 Task: Select the UTC Time as time zone for the schedule.
Action: Mouse moved to (397, 567)
Screenshot: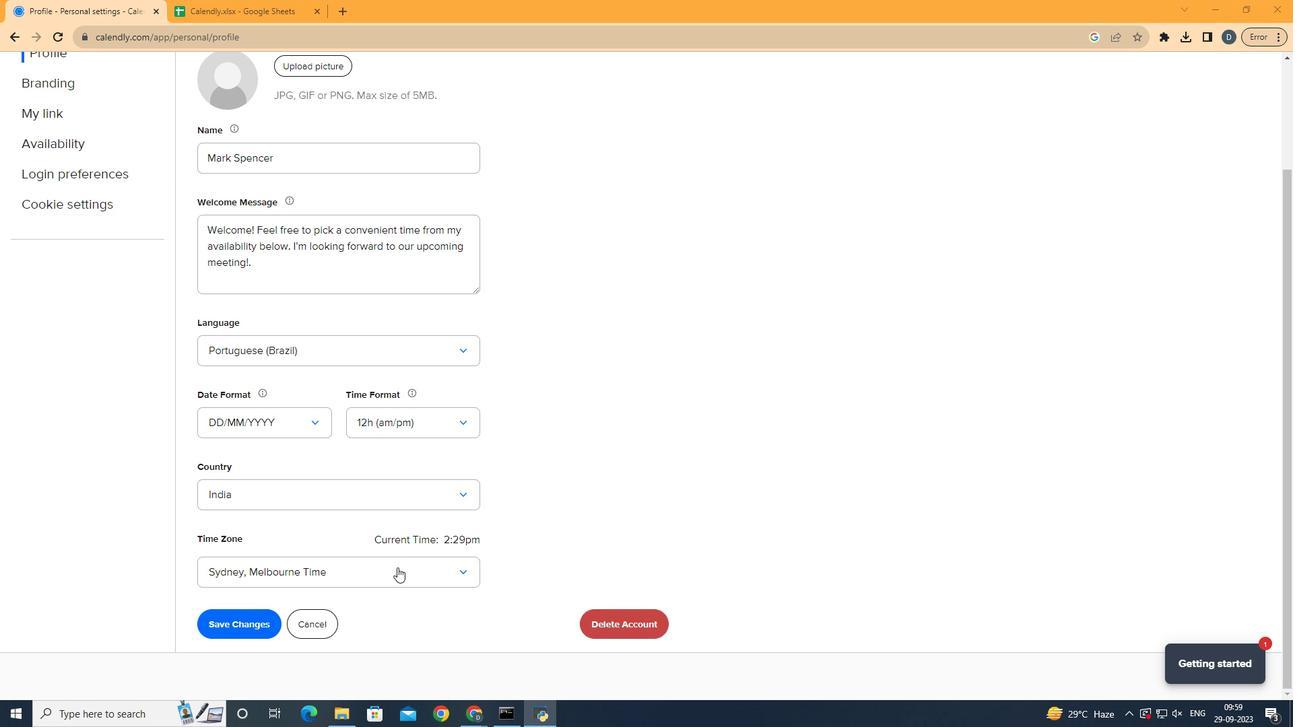 
Action: Mouse pressed left at (397, 567)
Screenshot: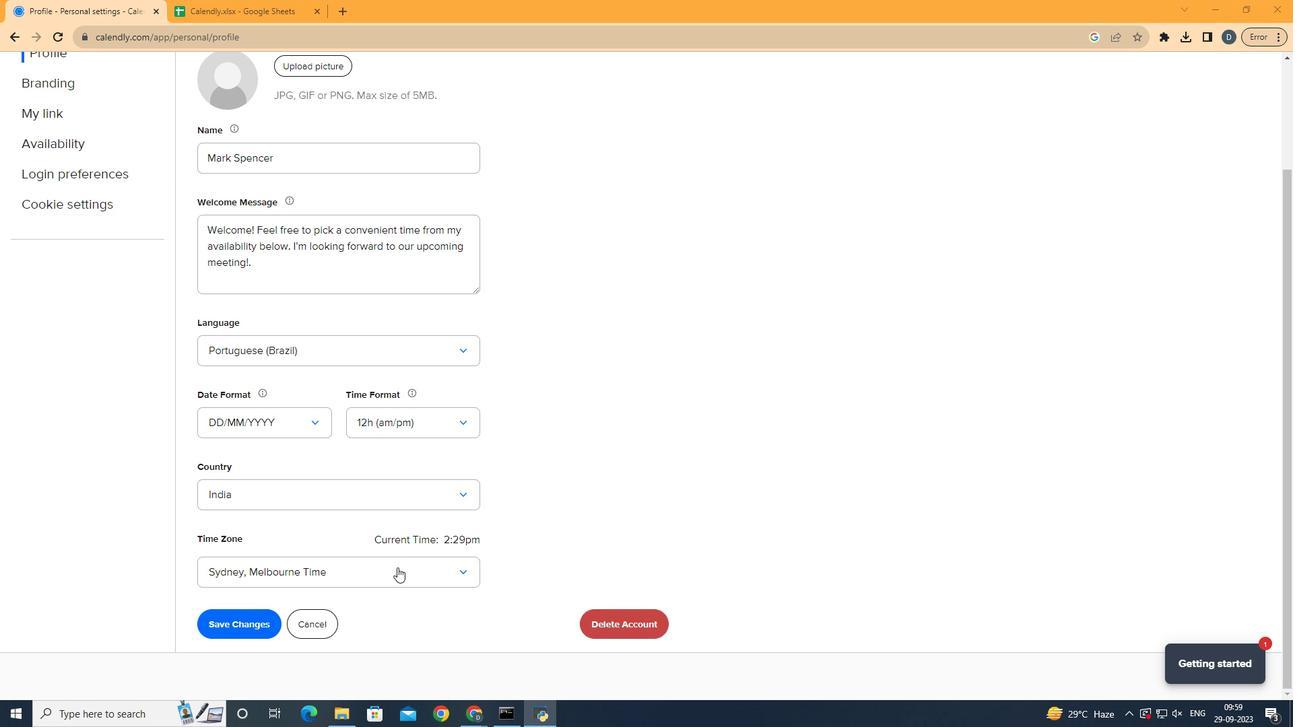 
Action: Mouse moved to (370, 595)
Screenshot: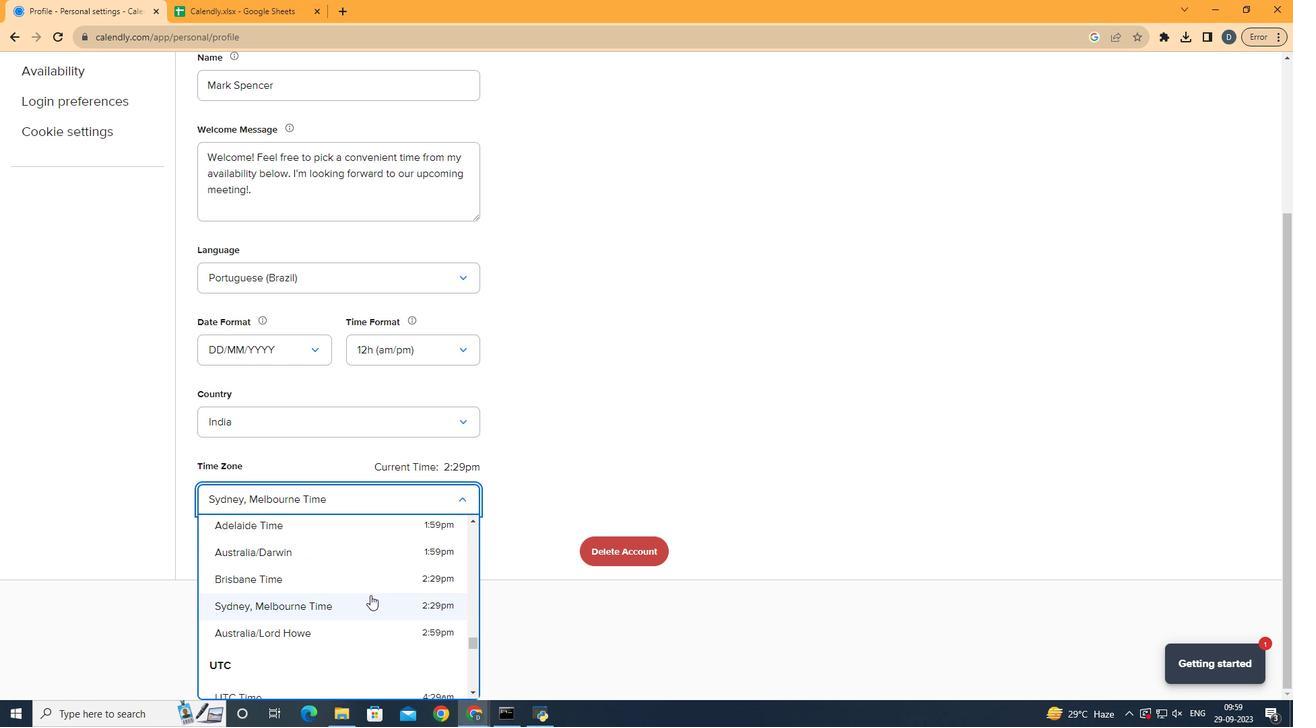 
Action: Mouse scrolled (370, 594) with delta (0, 0)
Screenshot: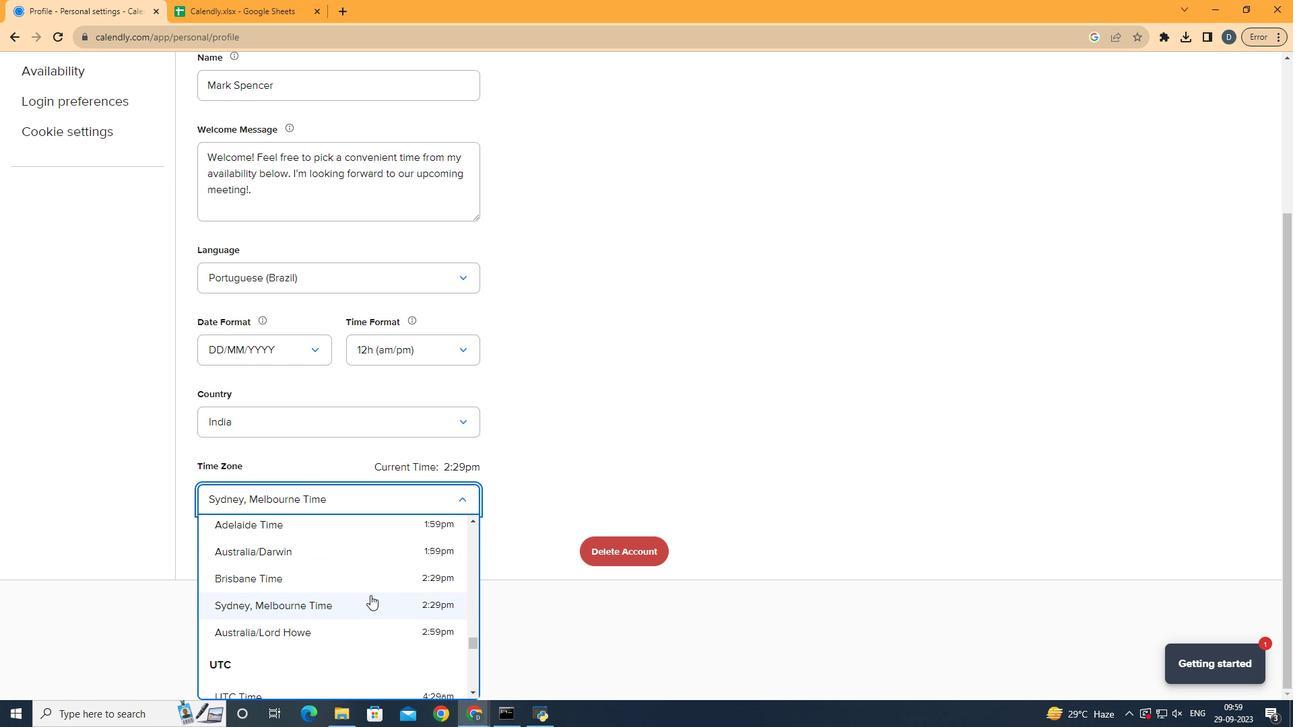 
Action: Mouse moved to (338, 624)
Screenshot: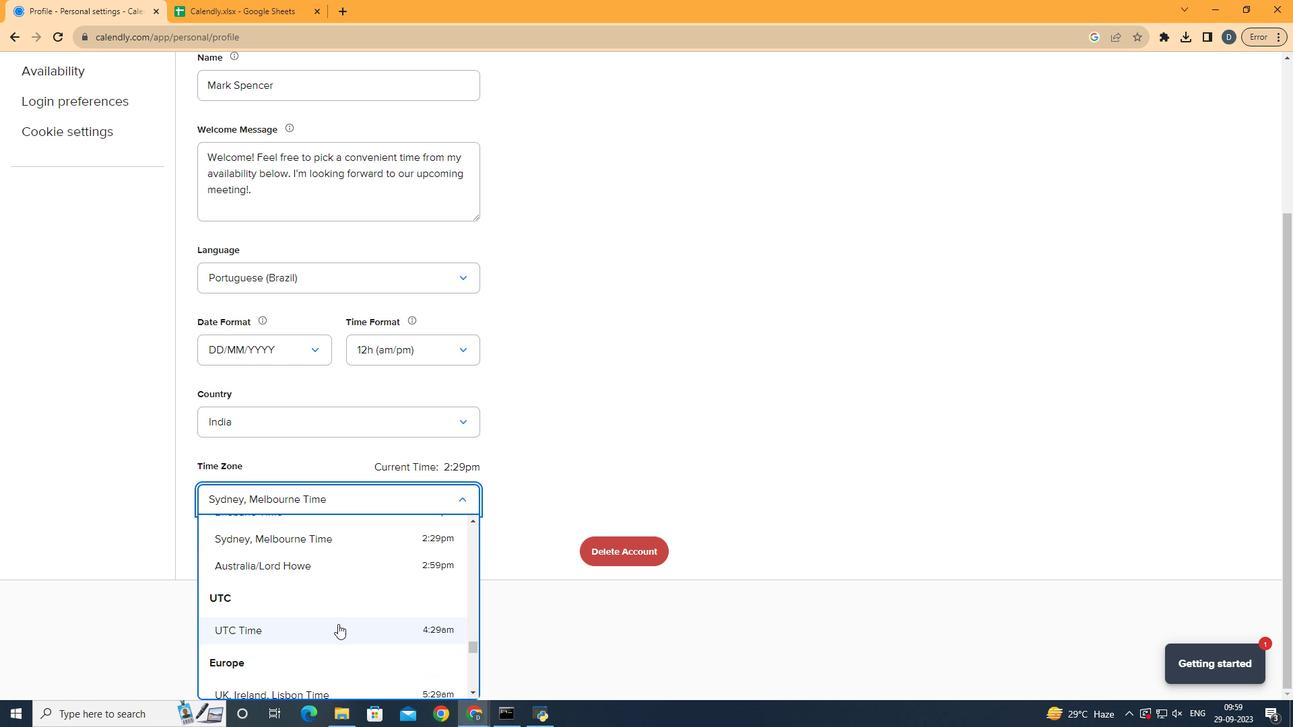 
Action: Mouse pressed left at (338, 624)
Screenshot: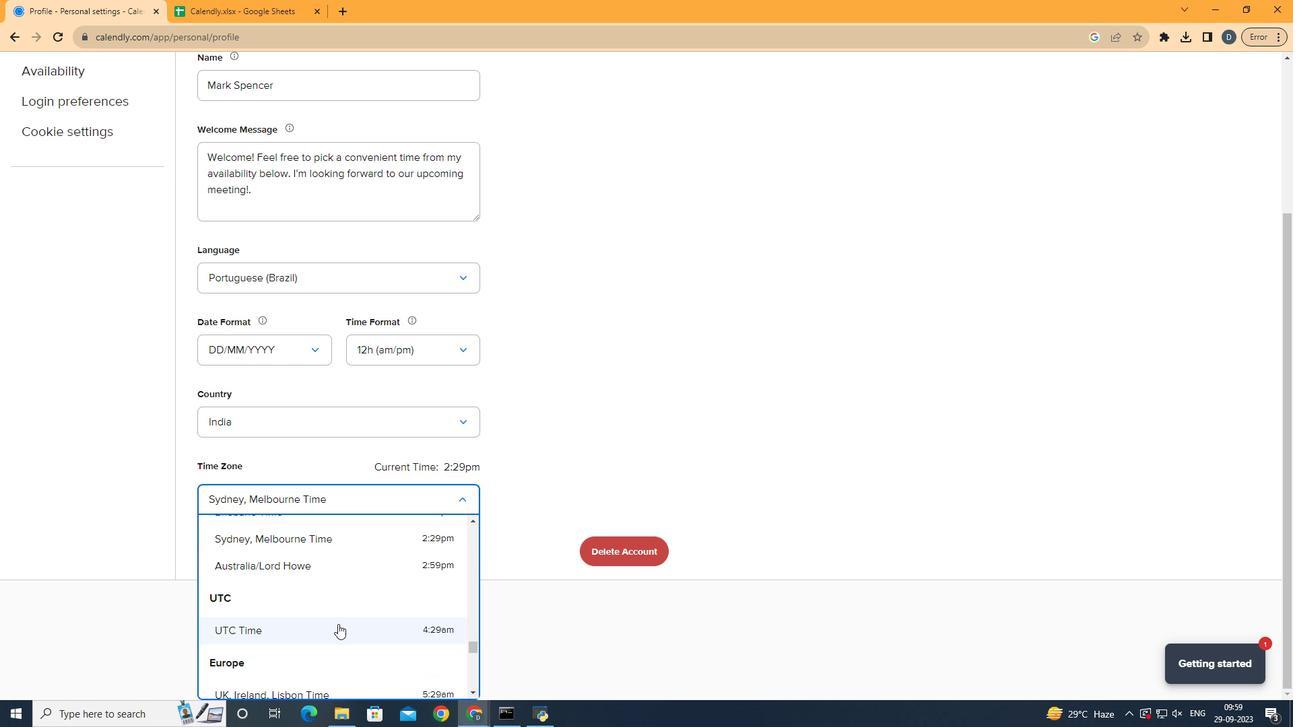 
Action: Mouse moved to (546, 526)
Screenshot: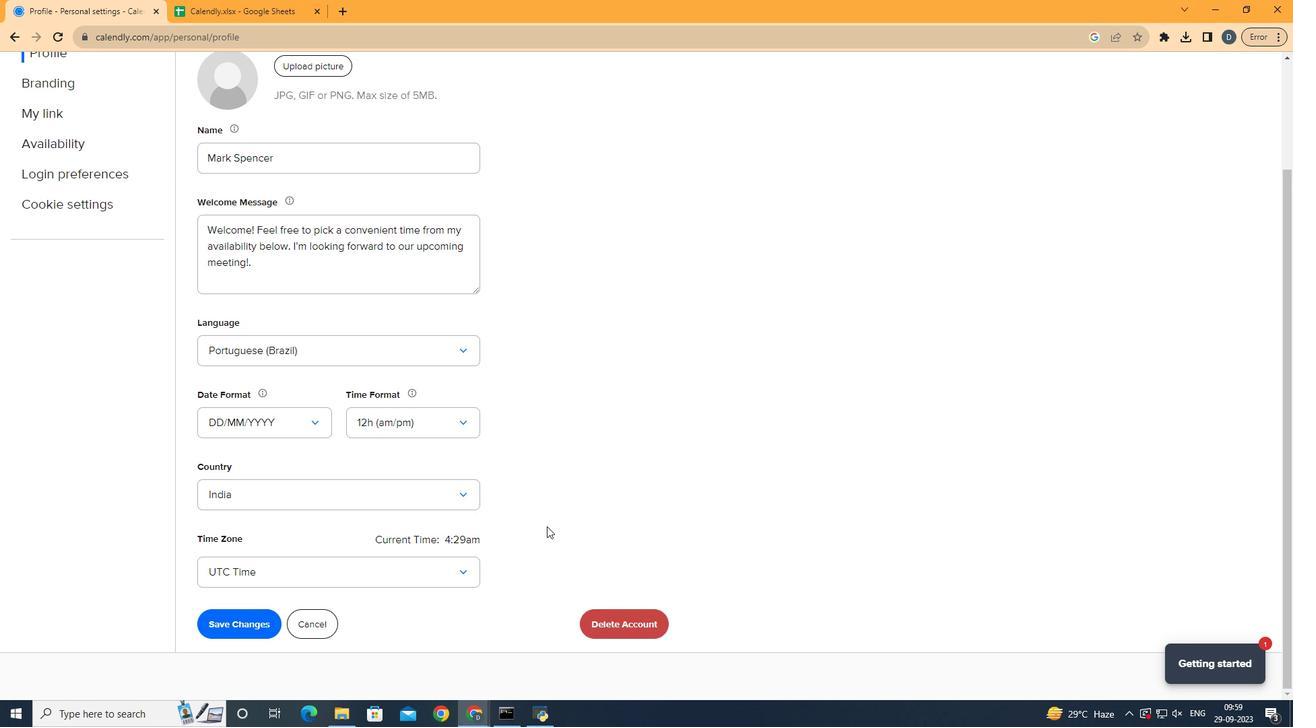 
